 Task: Add Comment CM0051 to Card Card0051 in Board Board0043 in Workspace Development in Trello
Action: Mouse moved to (549, 26)
Screenshot: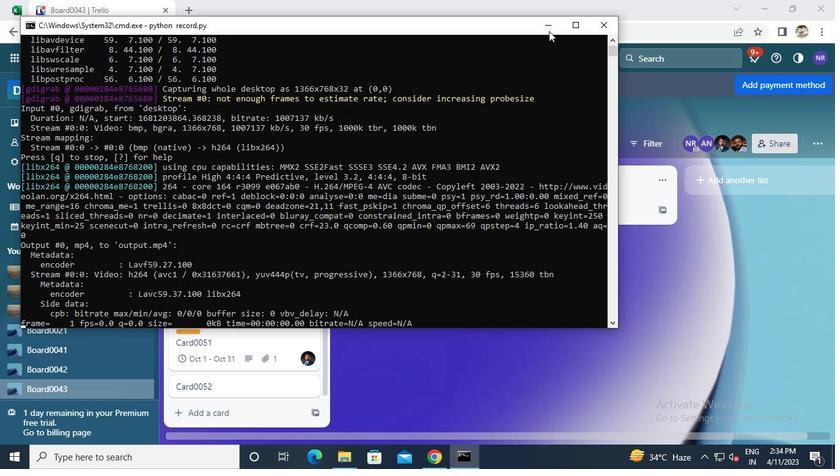
Action: Mouse pressed left at (549, 26)
Screenshot: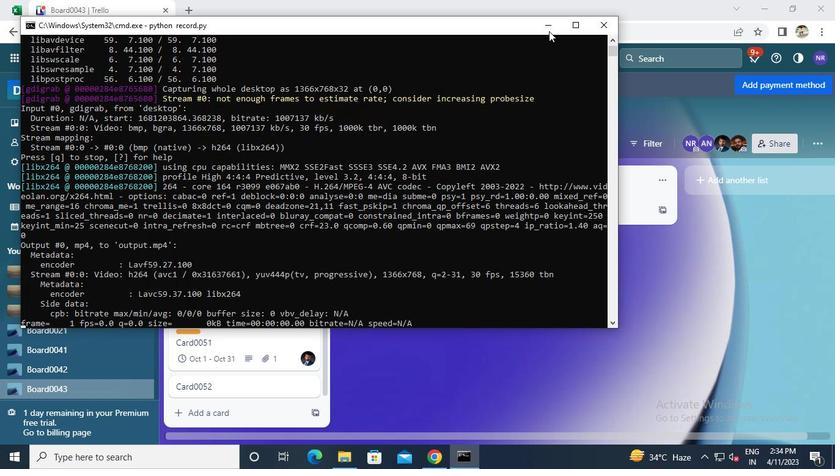 
Action: Mouse moved to (276, 331)
Screenshot: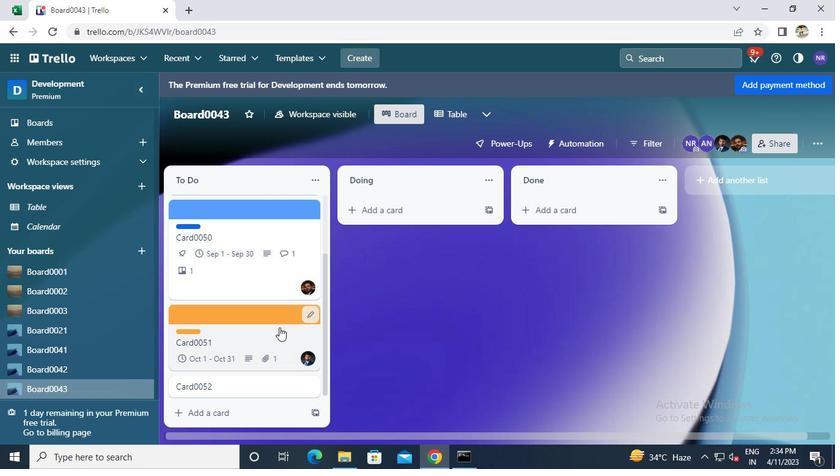 
Action: Mouse pressed left at (276, 331)
Screenshot: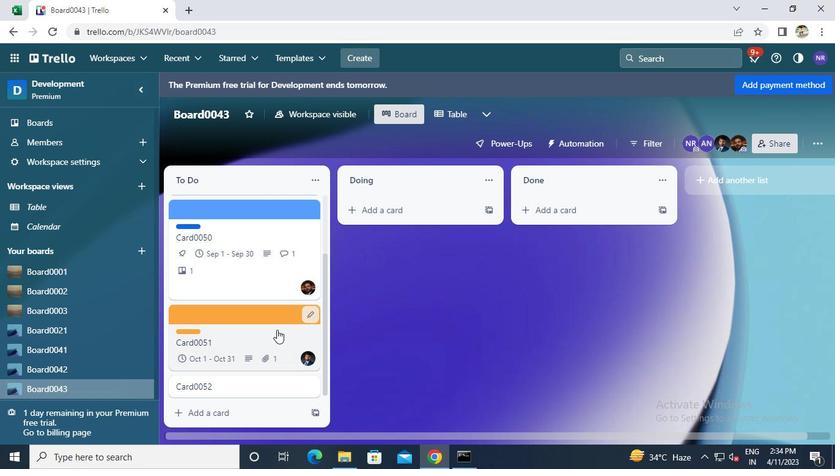 
Action: Mouse moved to (283, 292)
Screenshot: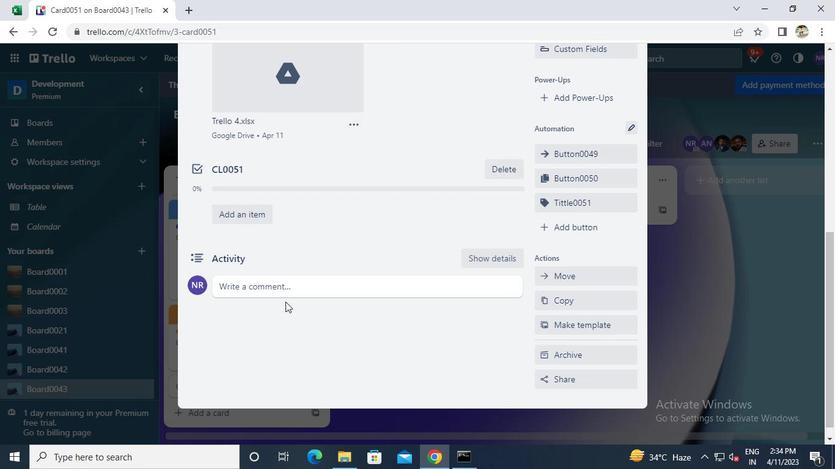 
Action: Mouse pressed left at (283, 292)
Screenshot: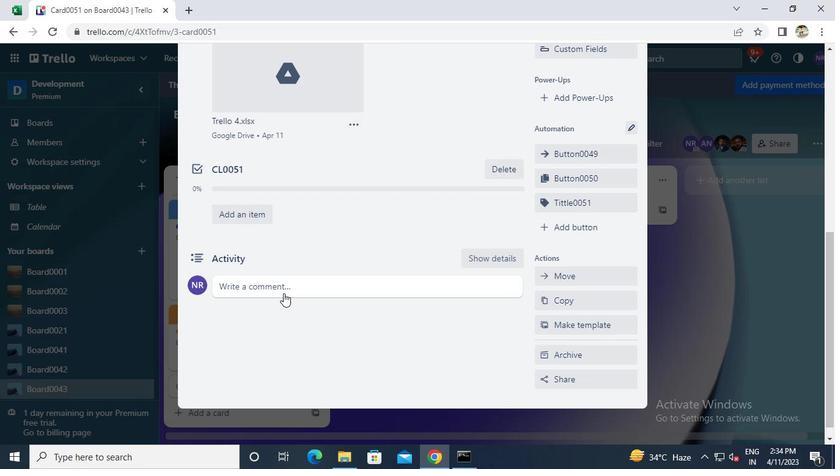 
Action: Mouse moved to (283, 292)
Screenshot: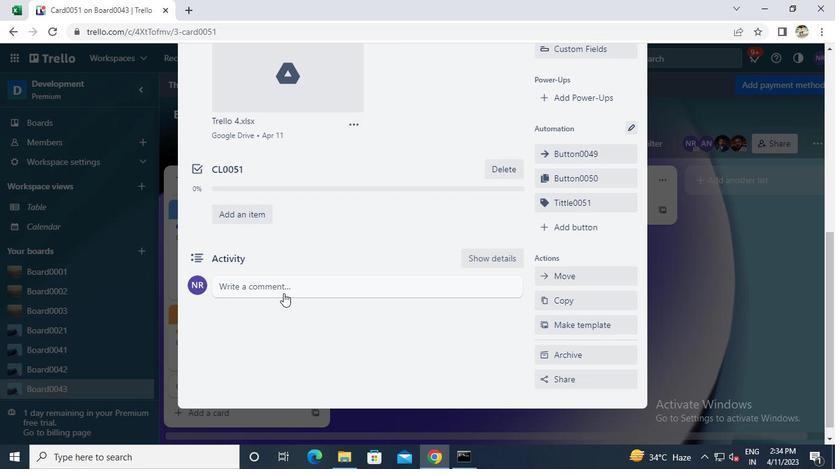 
Action: Keyboard c
Screenshot: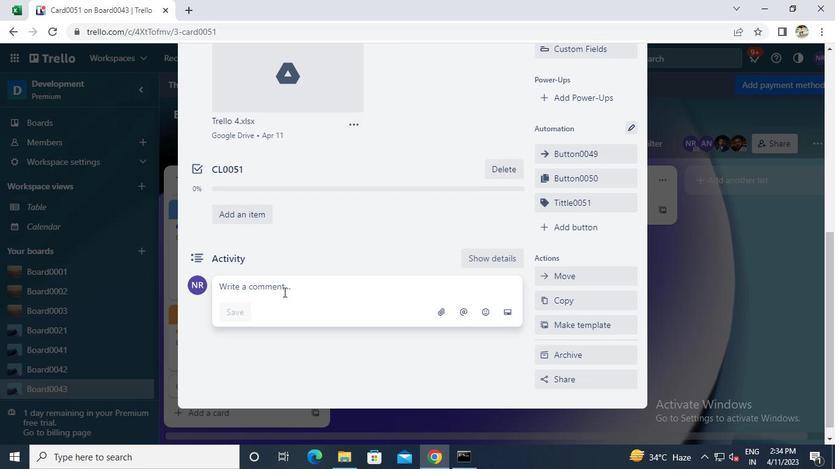 
Action: Keyboard m
Screenshot: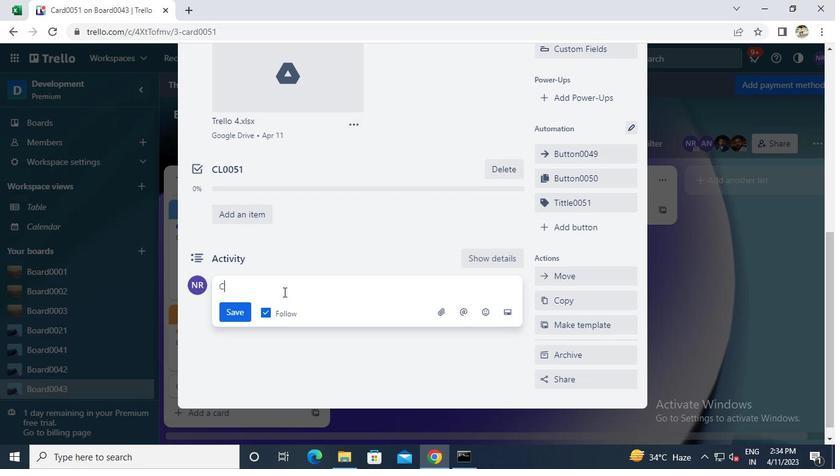 
Action: Keyboard 0
Screenshot: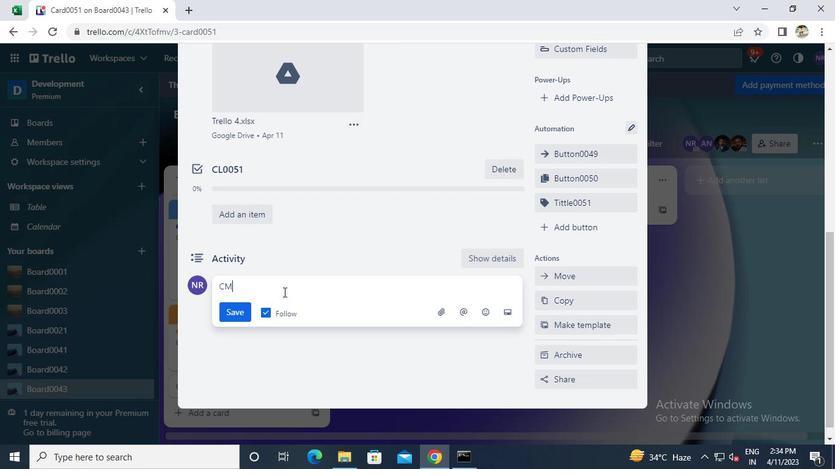 
Action: Keyboard 0
Screenshot: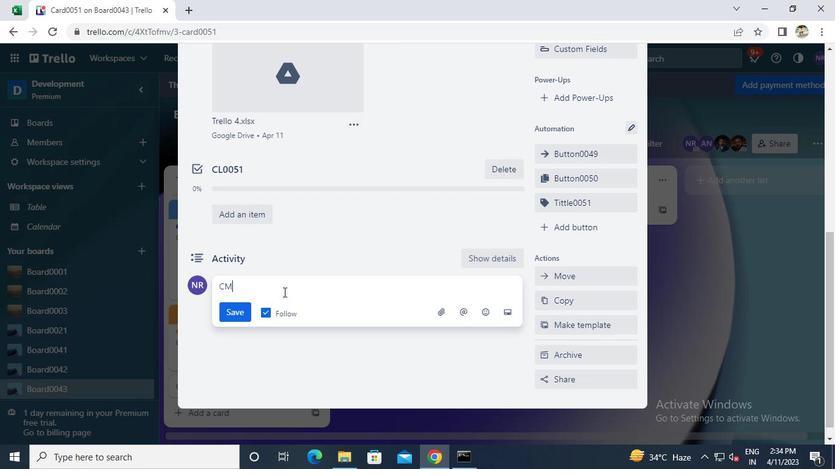 
Action: Keyboard 5
Screenshot: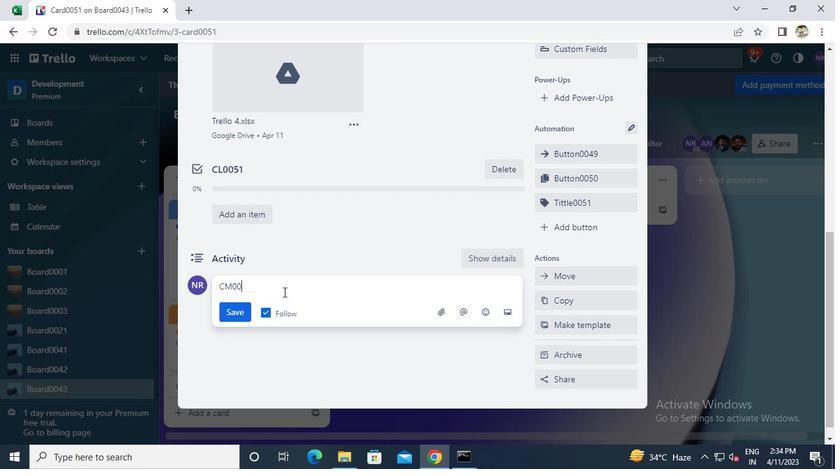 
Action: Keyboard 1
Screenshot: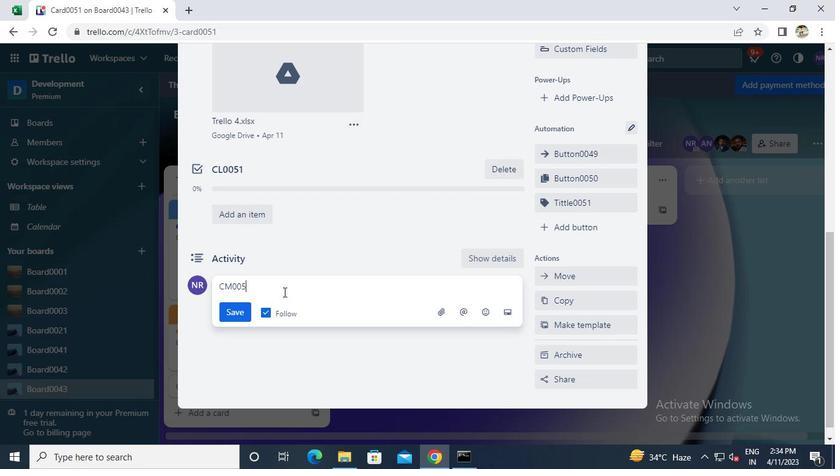 
Action: Mouse moved to (233, 308)
Screenshot: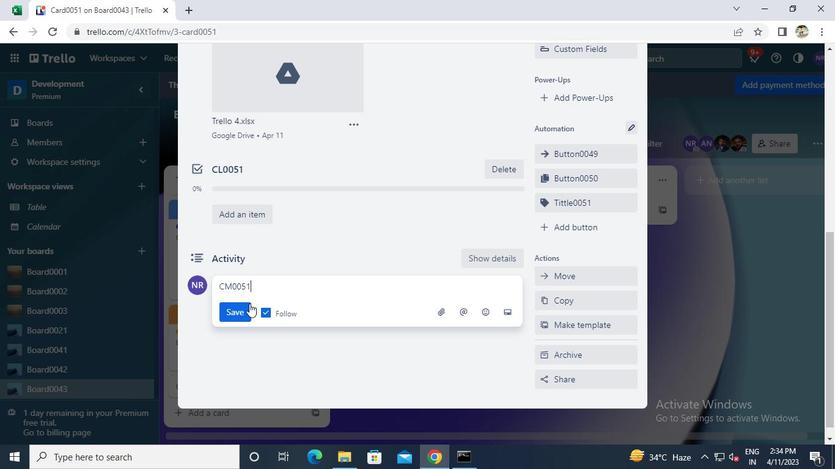 
Action: Mouse pressed left at (233, 308)
Screenshot: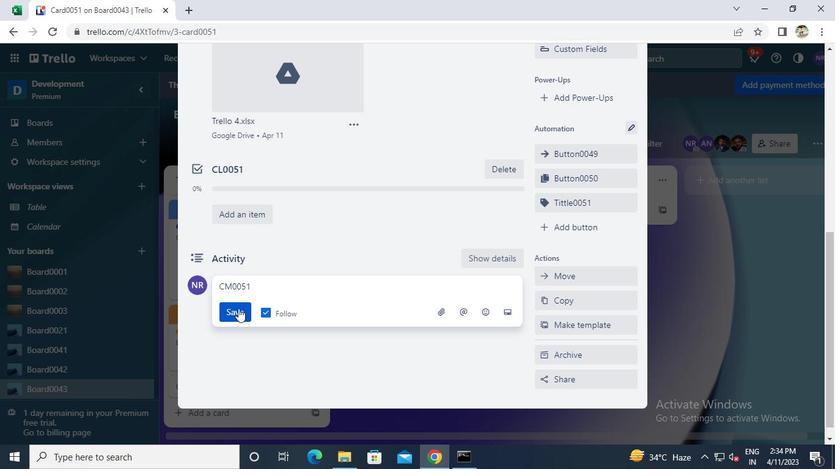 
Action: Mouse moved to (464, 454)
Screenshot: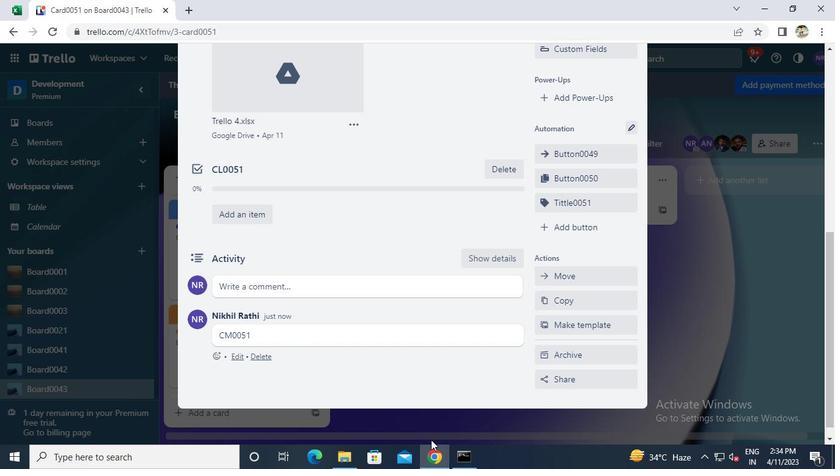 
Action: Mouse pressed left at (464, 454)
Screenshot: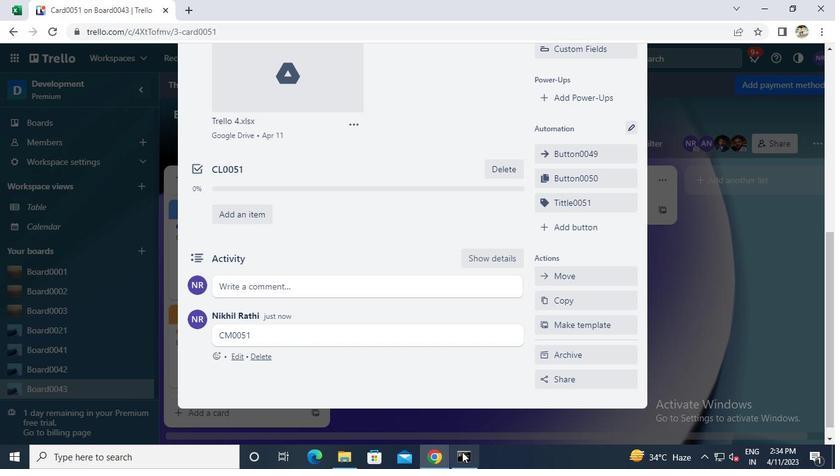 
Action: Mouse moved to (598, 28)
Screenshot: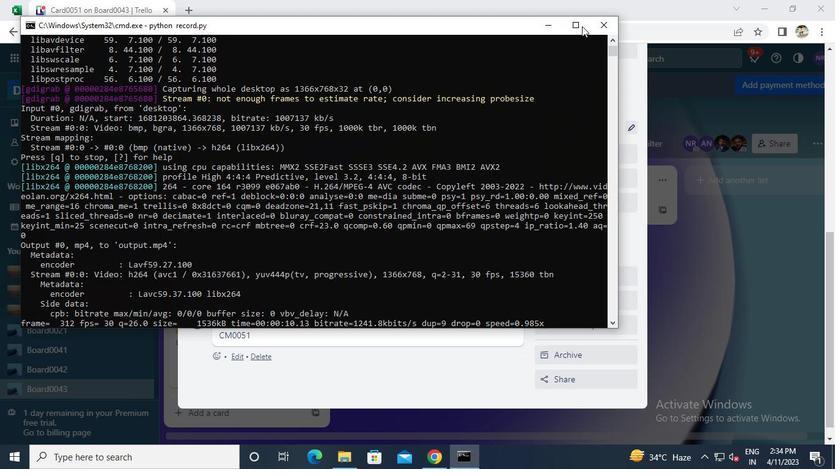 
Action: Mouse pressed left at (598, 28)
Screenshot: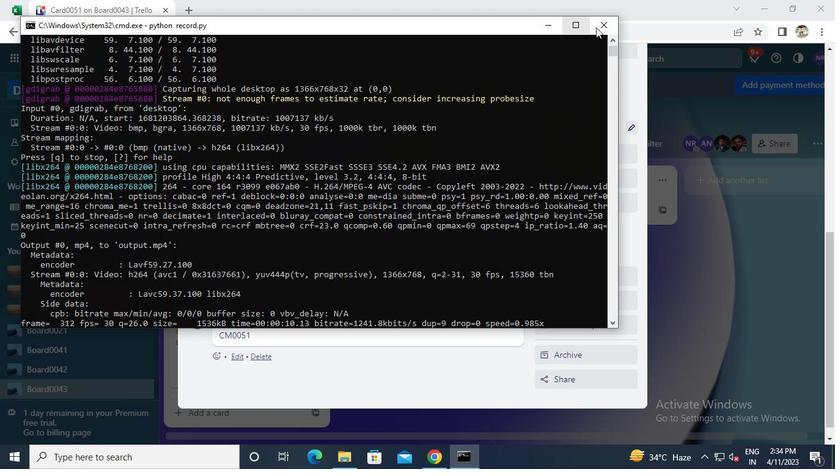 
